 Task: Change the goom animation speed to 5.
Action: Mouse moved to (91, 11)
Screenshot: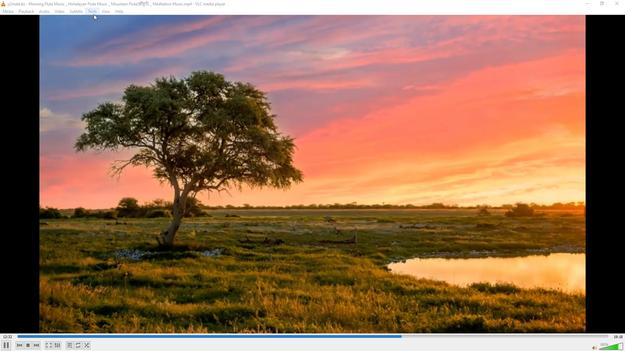 
Action: Mouse pressed left at (91, 11)
Screenshot: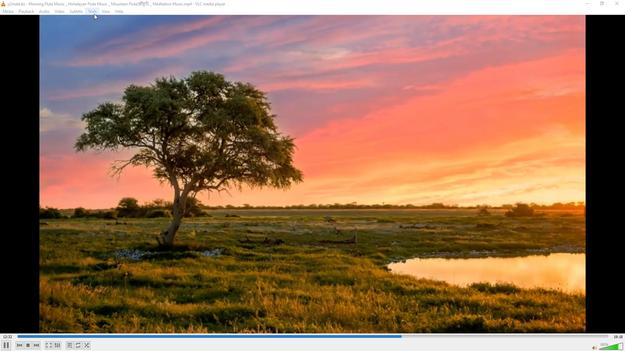 
Action: Mouse moved to (99, 85)
Screenshot: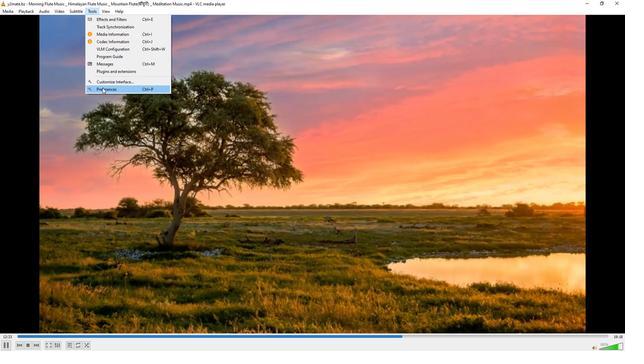 
Action: Mouse pressed left at (99, 85)
Screenshot: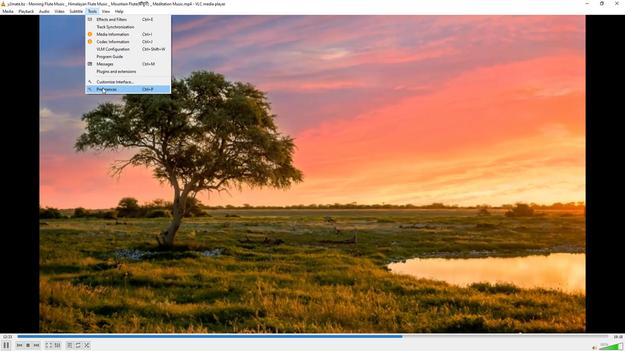 
Action: Mouse moved to (201, 285)
Screenshot: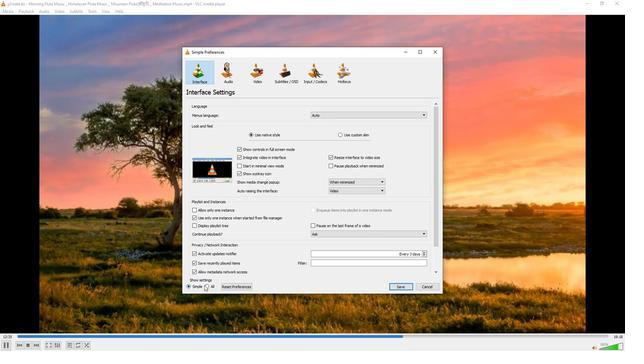 
Action: Mouse pressed left at (201, 285)
Screenshot: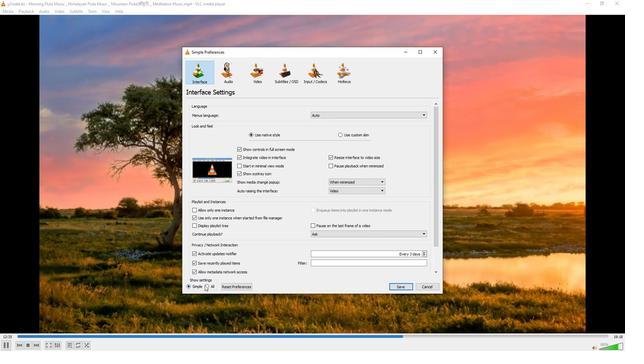 
Action: Mouse moved to (195, 153)
Screenshot: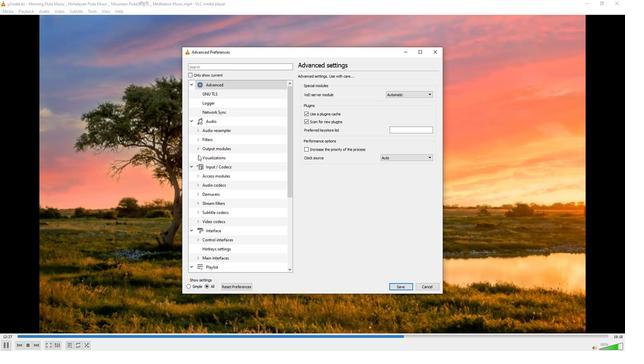 
Action: Mouse pressed left at (195, 153)
Screenshot: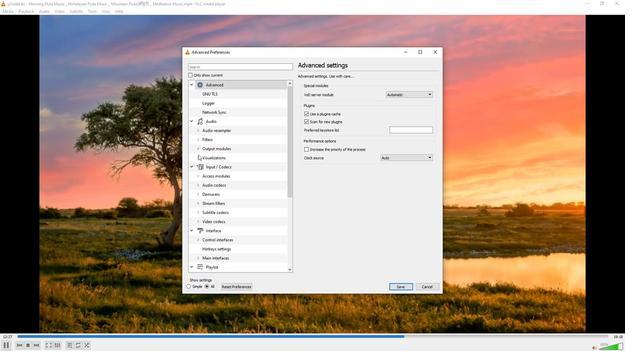 
Action: Mouse moved to (207, 173)
Screenshot: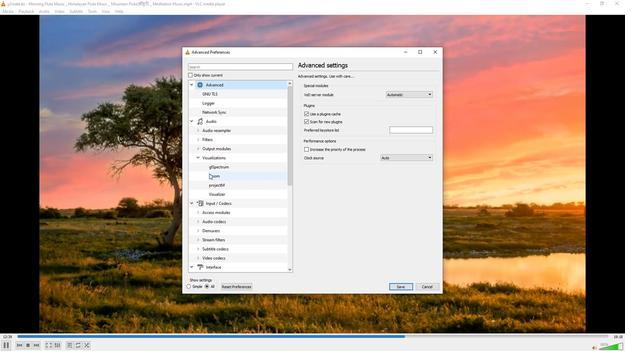 
Action: Mouse pressed left at (207, 173)
Screenshot: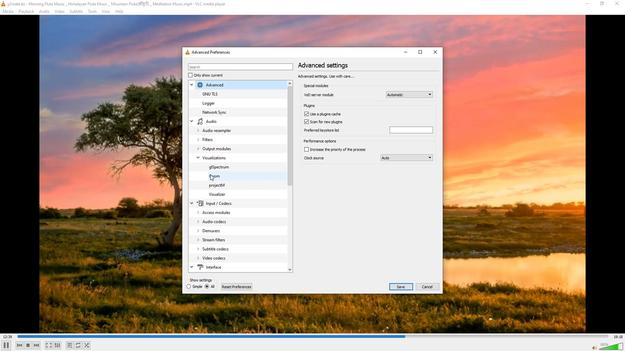 
Action: Mouse moved to (430, 103)
Screenshot: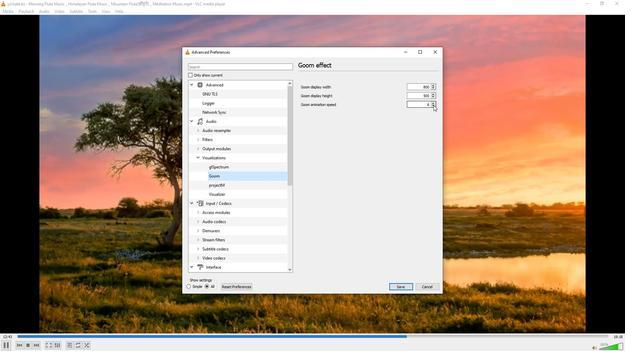 
Action: Mouse pressed left at (430, 103)
Screenshot: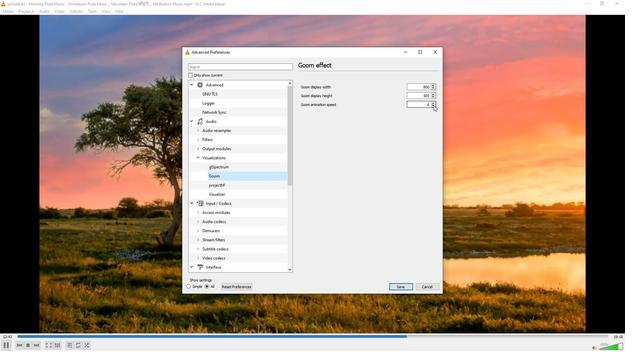 
Action: Mouse moved to (433, 113)
Screenshot: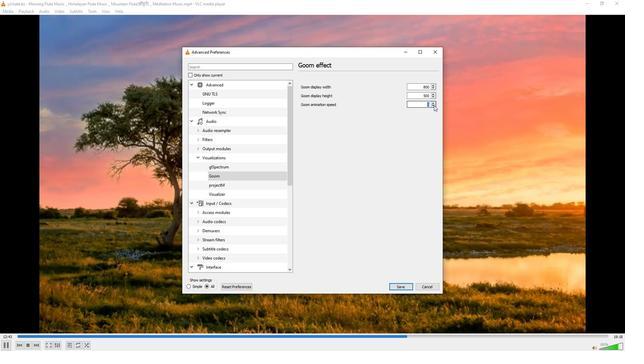 
Action: Mouse pressed left at (433, 113)
Screenshot: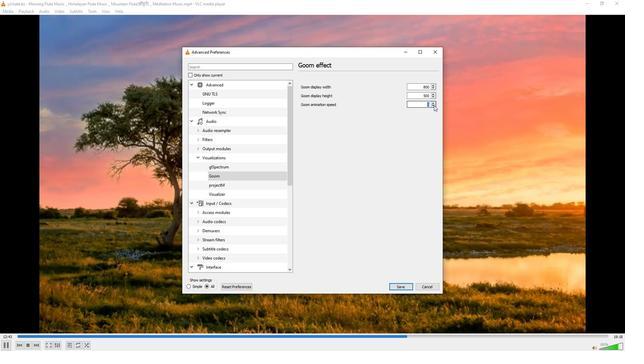 
